 Task: Toggle the option "Let others see all invitations if they have permission to view or edit my events".
Action: Mouse moved to (792, 79)
Screenshot: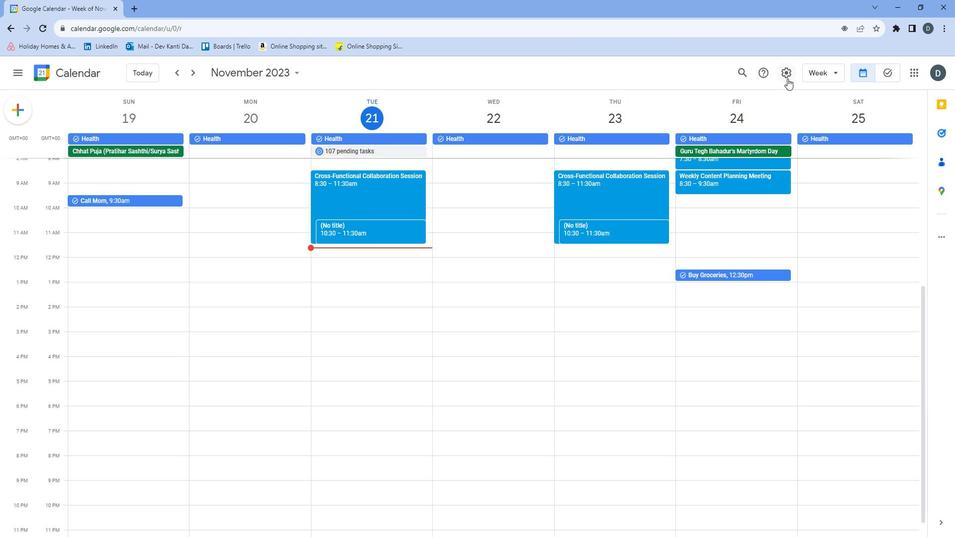 
Action: Mouse pressed left at (792, 79)
Screenshot: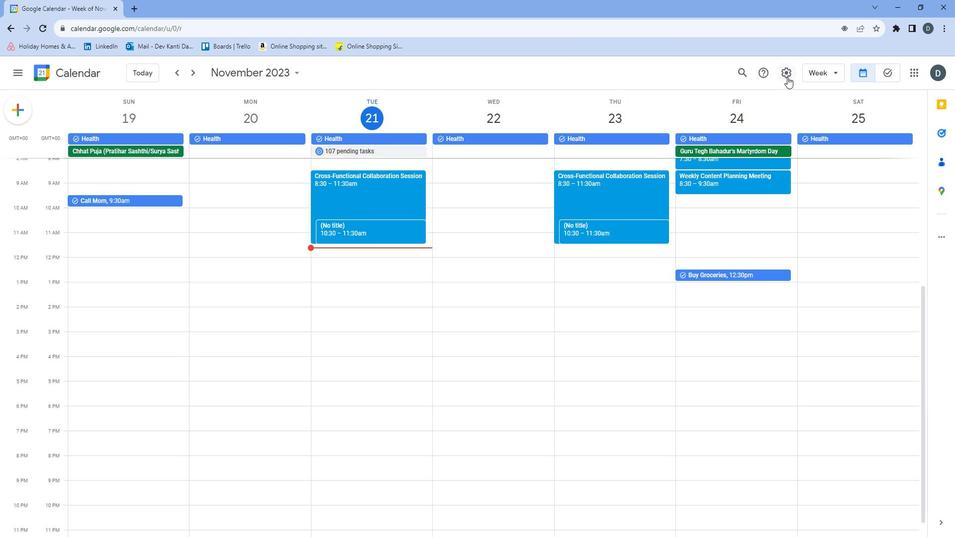 
Action: Mouse moved to (794, 94)
Screenshot: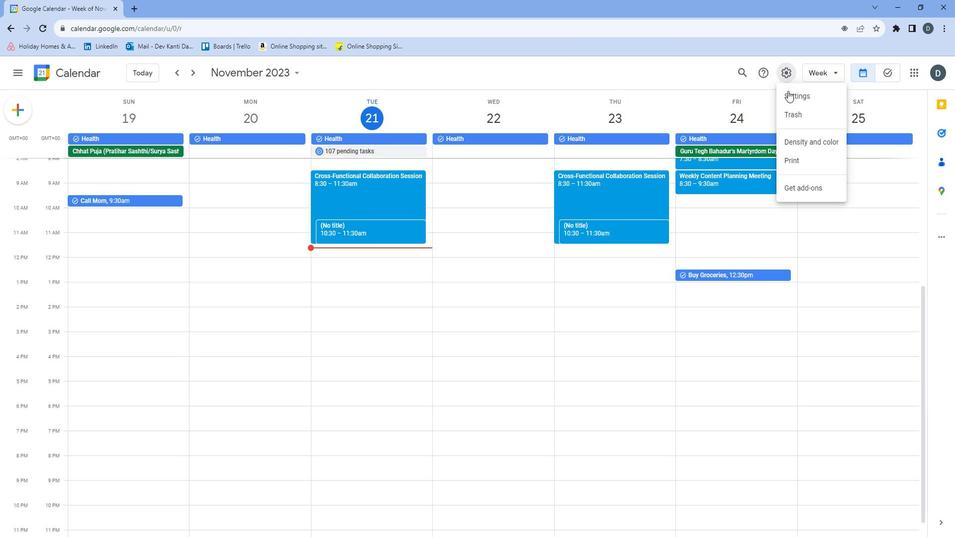 
Action: Mouse pressed left at (794, 94)
Screenshot: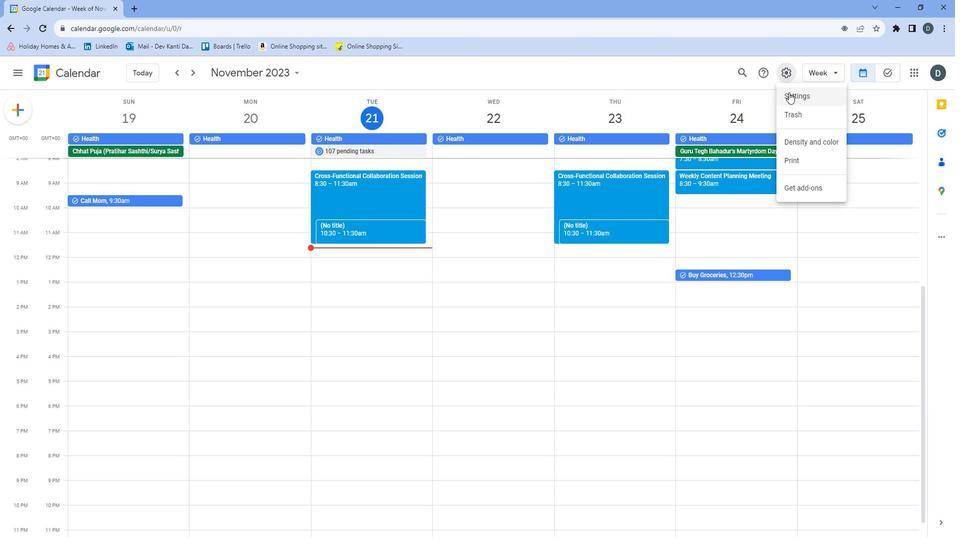 
Action: Mouse moved to (507, 200)
Screenshot: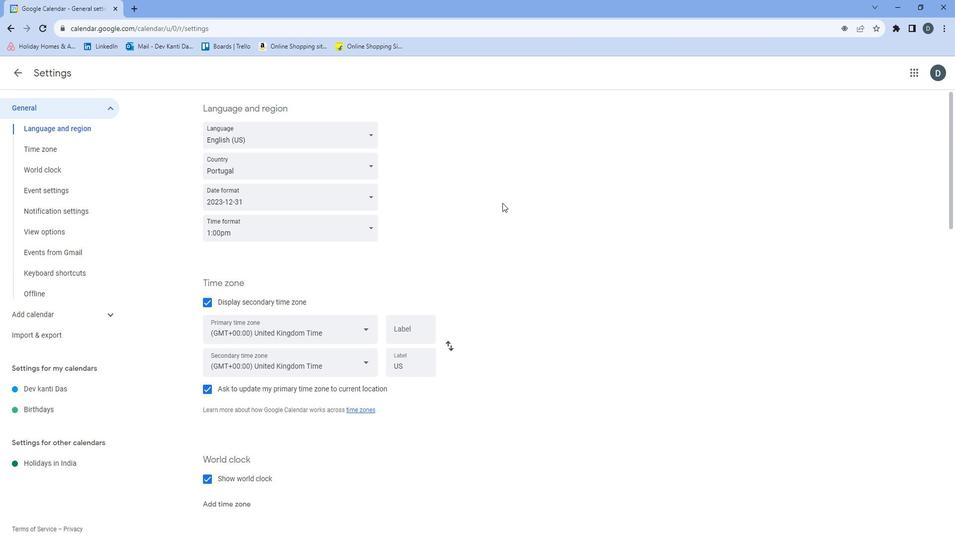
Action: Mouse scrolled (507, 199) with delta (0, 0)
Screenshot: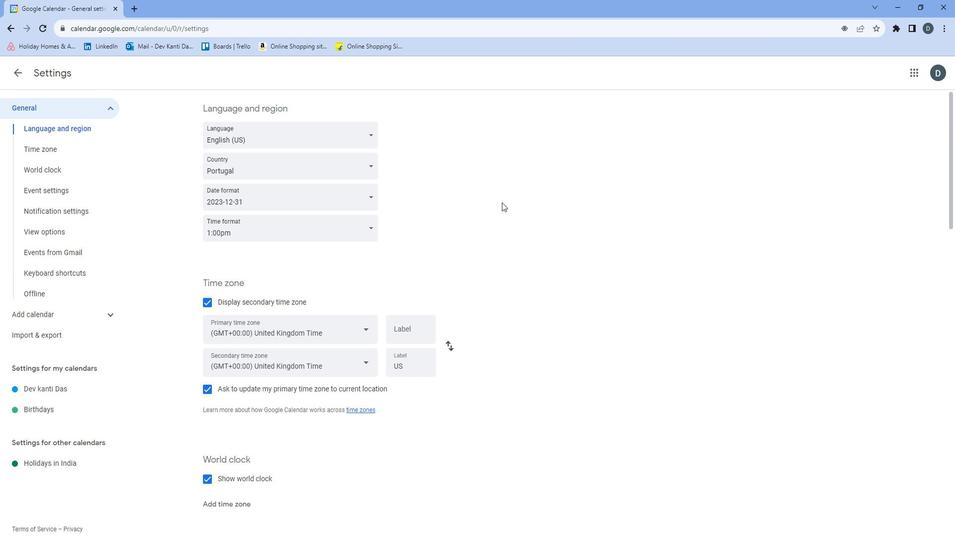
Action: Mouse moved to (506, 200)
Screenshot: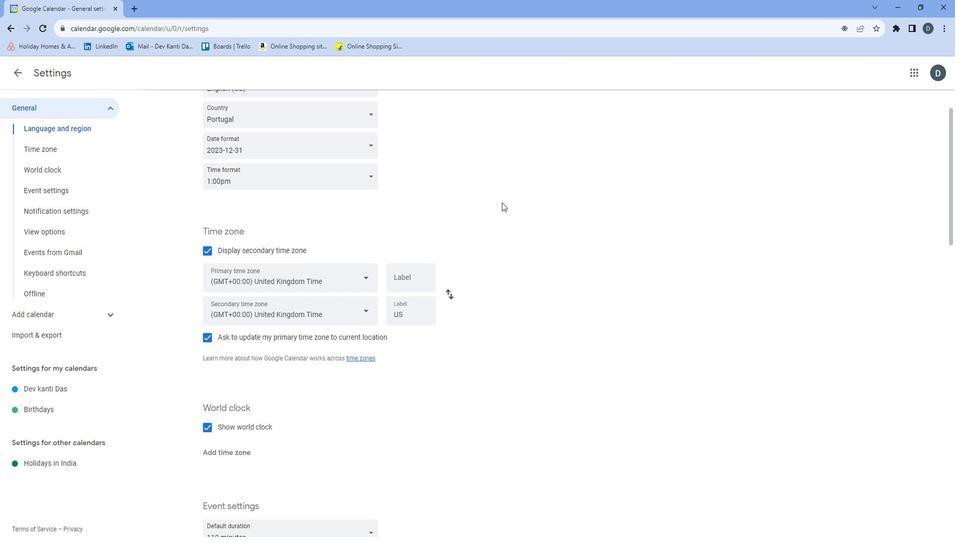 
Action: Mouse scrolled (506, 199) with delta (0, 0)
Screenshot: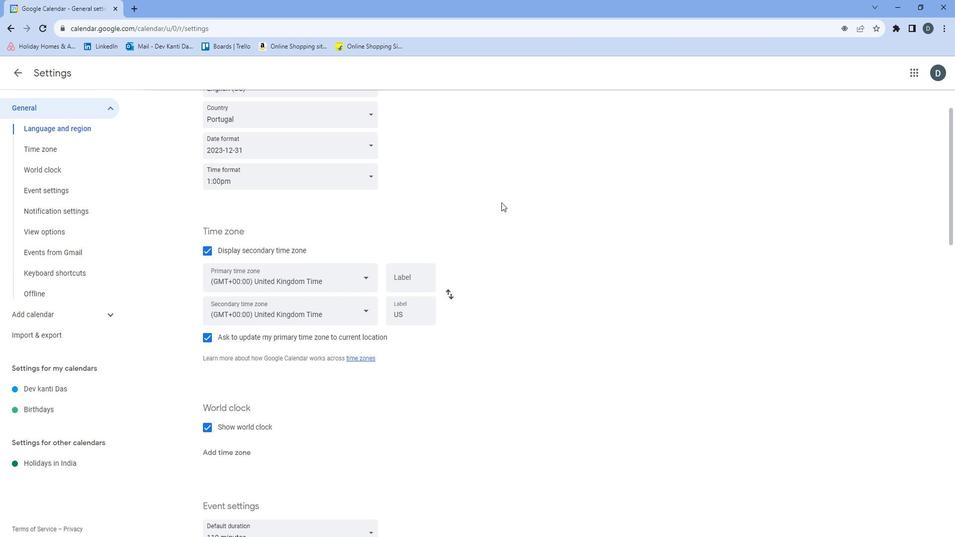 
Action: Mouse moved to (505, 200)
Screenshot: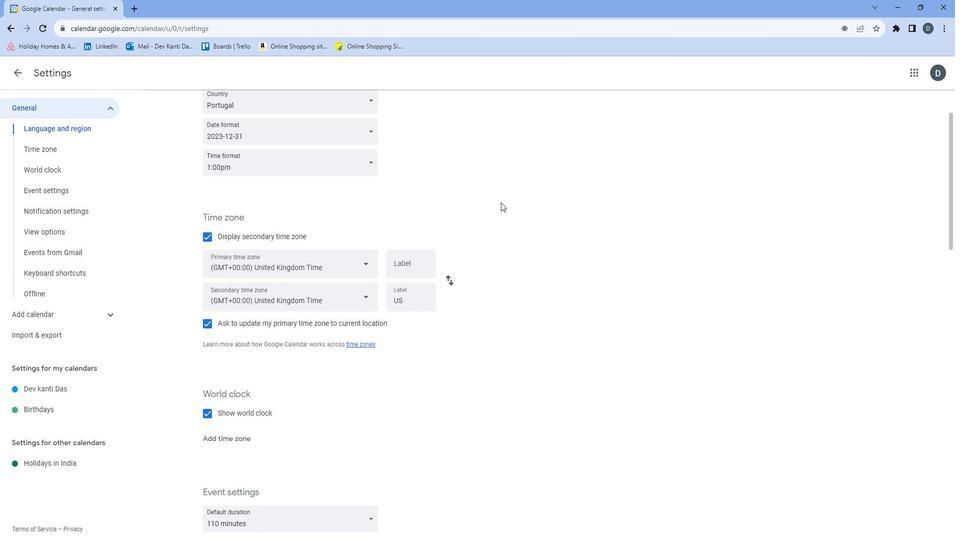 
Action: Mouse scrolled (505, 199) with delta (0, 0)
Screenshot: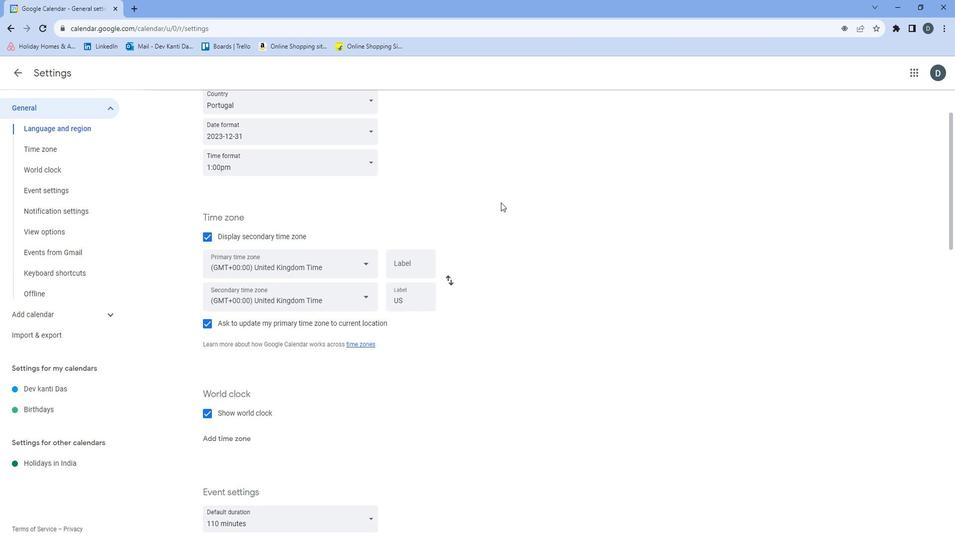 
Action: Mouse scrolled (505, 199) with delta (0, 0)
Screenshot: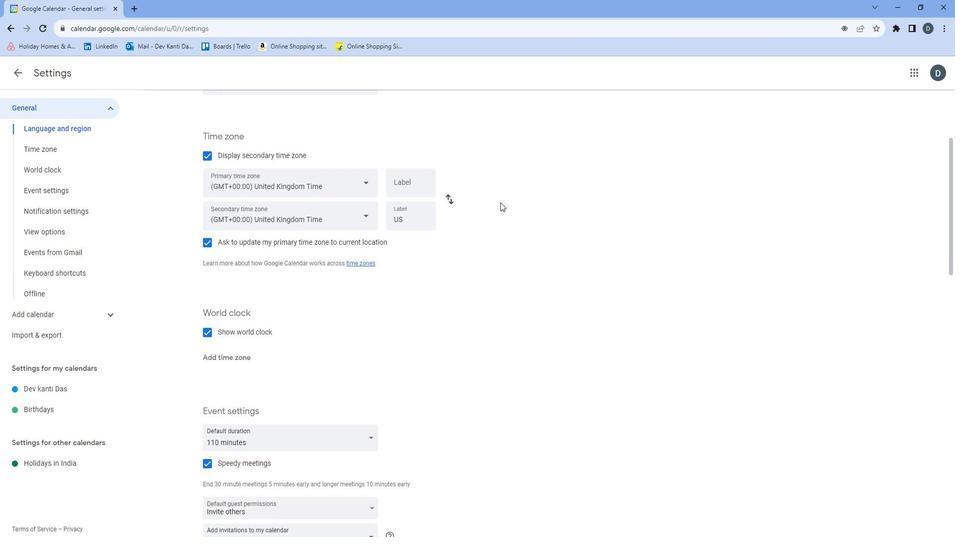 
Action: Mouse moved to (505, 200)
Screenshot: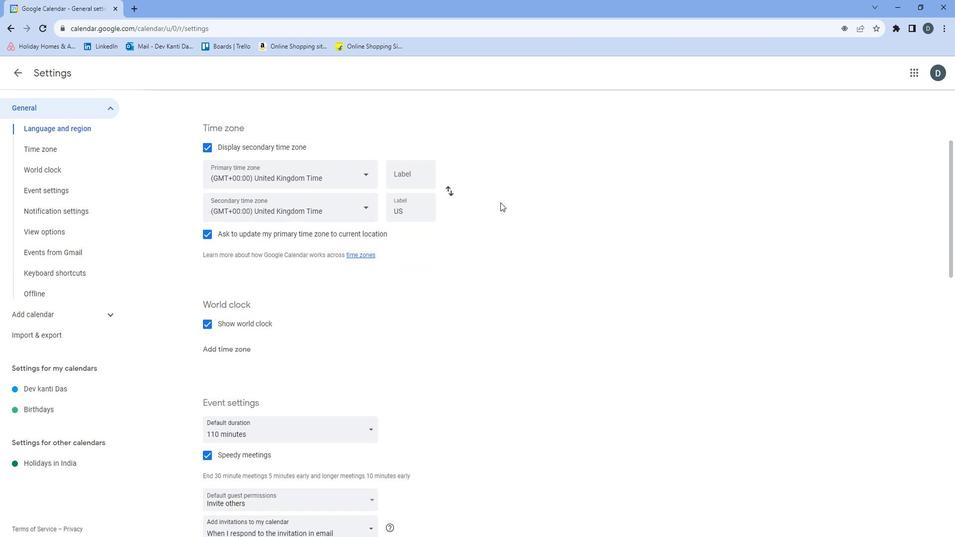 
Action: Mouse scrolled (505, 199) with delta (0, 0)
Screenshot: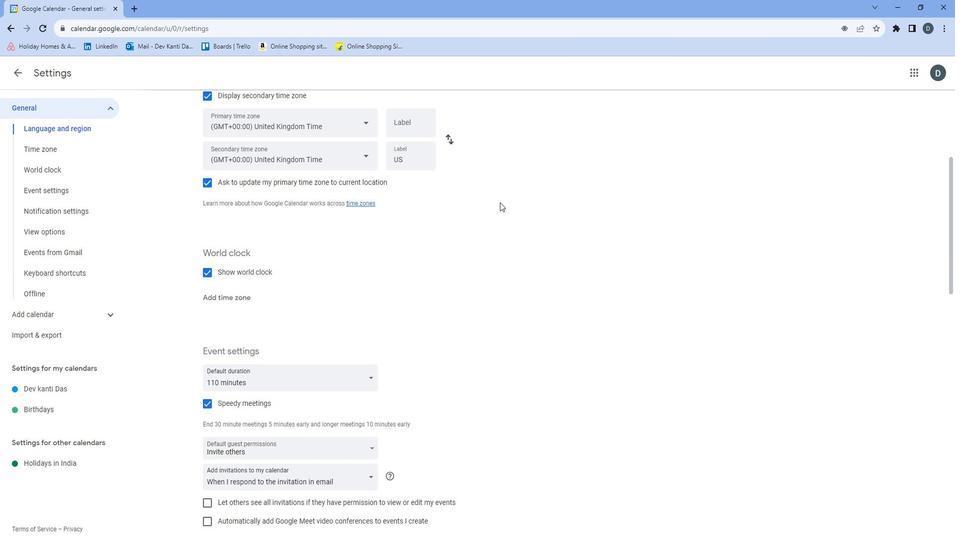 
Action: Mouse moved to (505, 200)
Screenshot: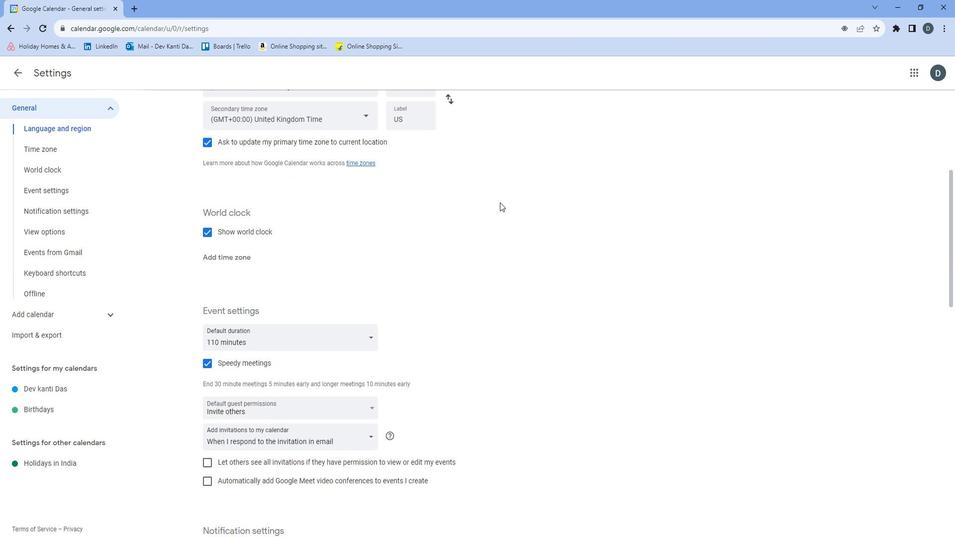 
Action: Mouse scrolled (505, 199) with delta (0, 0)
Screenshot: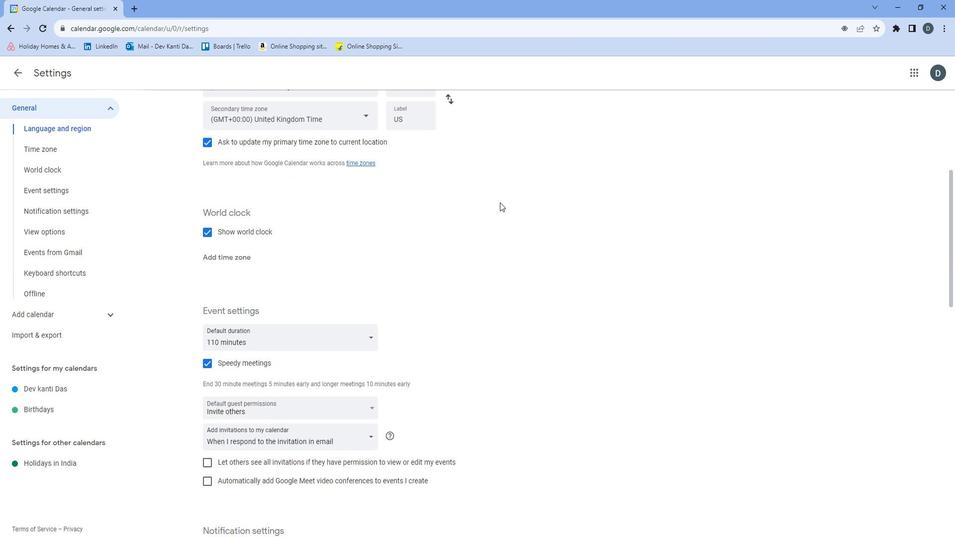 
Action: Mouse scrolled (505, 199) with delta (0, 0)
Screenshot: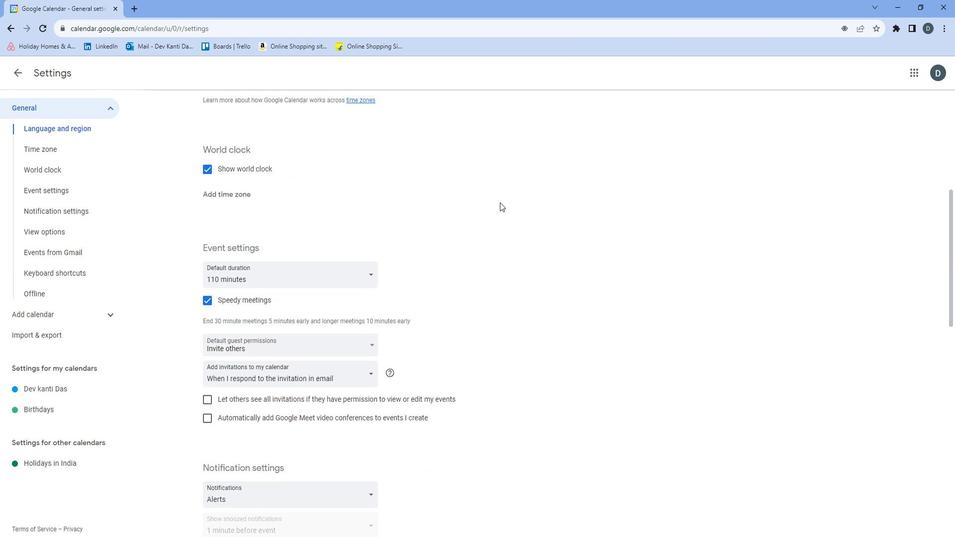 
Action: Mouse moved to (505, 201)
Screenshot: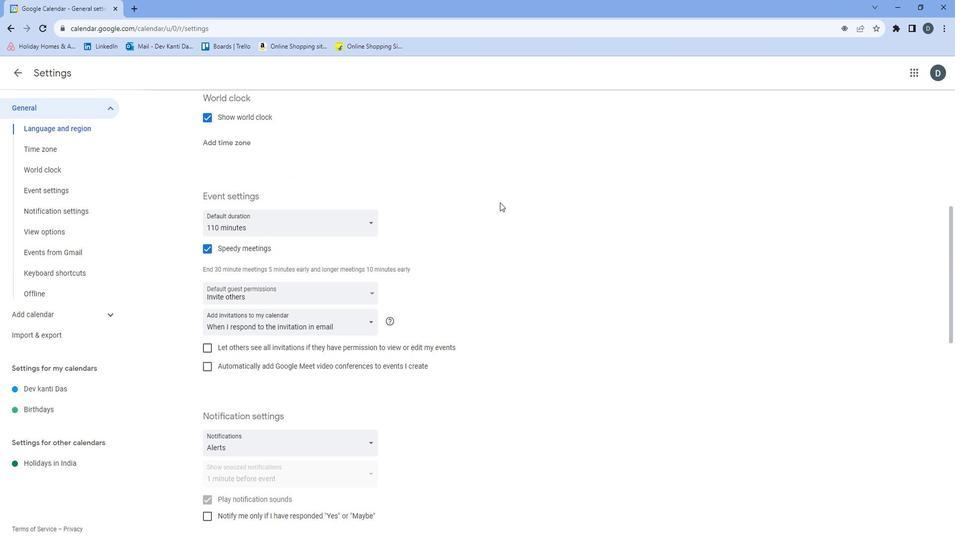 
Action: Mouse scrolled (505, 200) with delta (0, 0)
Screenshot: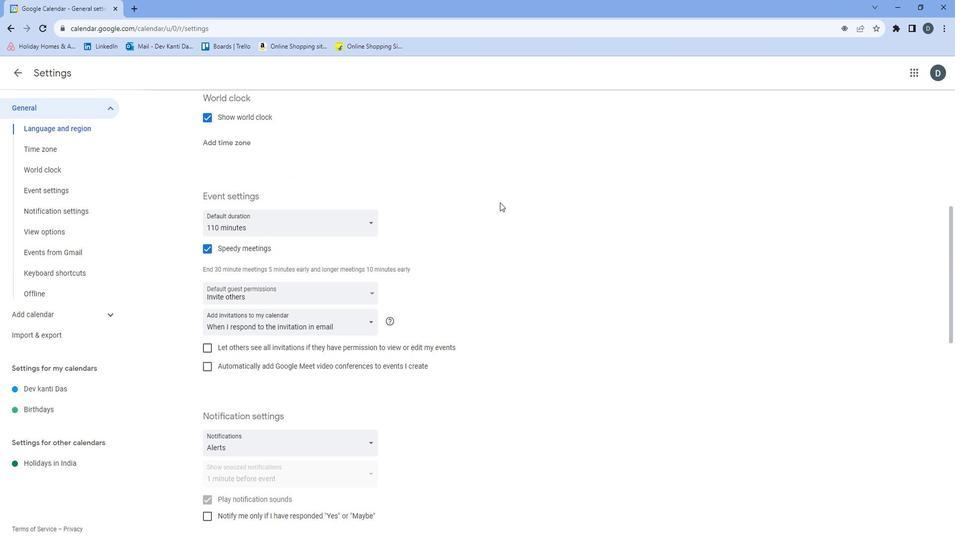 
Action: Mouse moved to (213, 293)
Screenshot: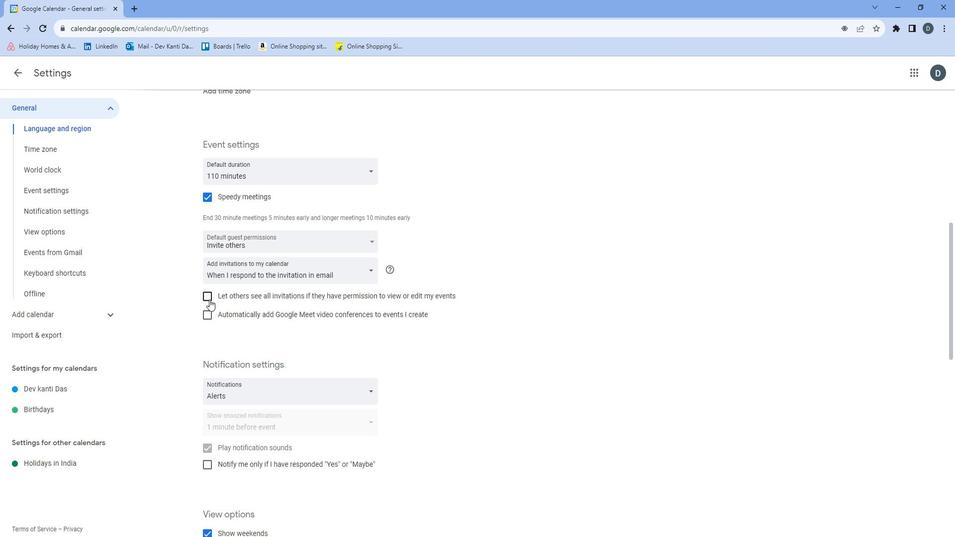 
Action: Mouse pressed left at (213, 293)
Screenshot: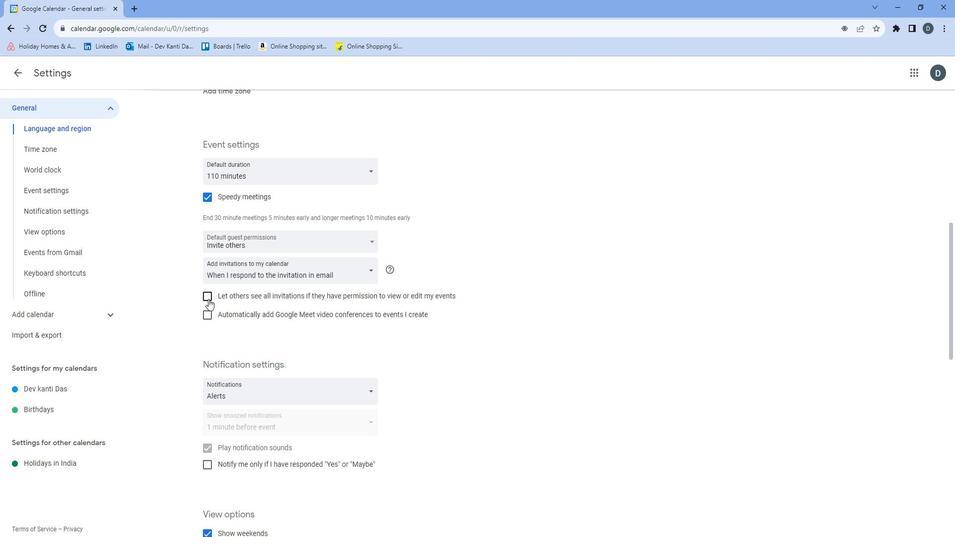 
Action: Mouse moved to (496, 322)
Screenshot: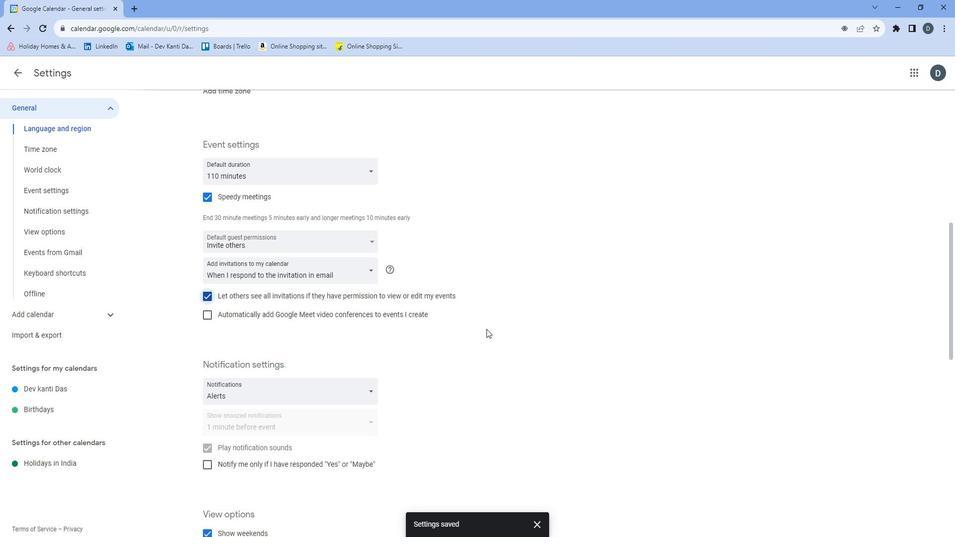 
